 Task: Create a rule when custom fields due date is set by anyone except me.
Action: Mouse moved to (1076, 90)
Screenshot: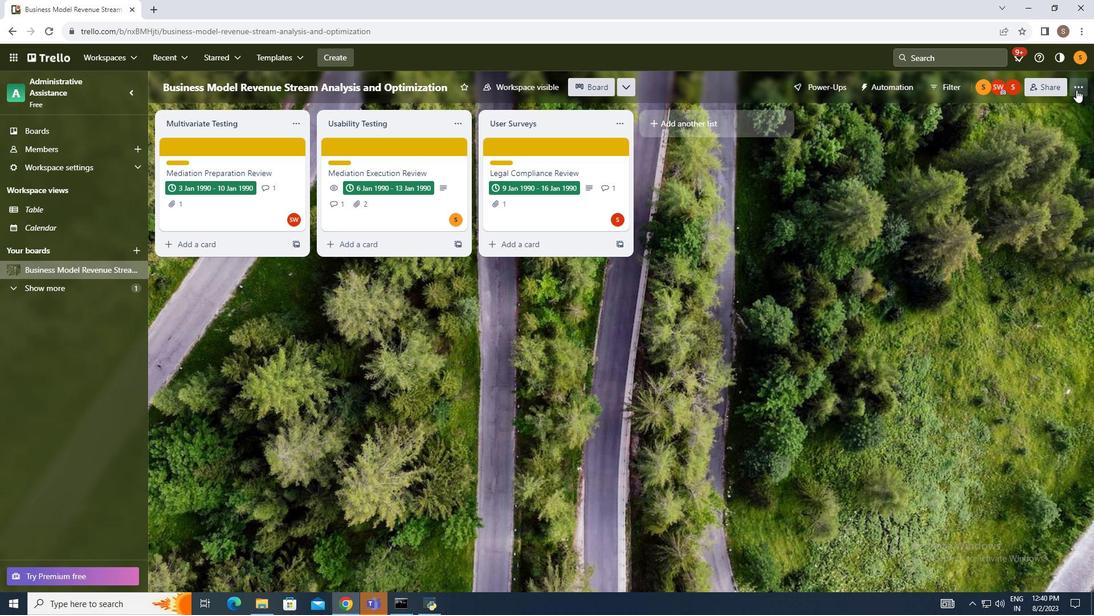 
Action: Mouse pressed left at (1076, 90)
Screenshot: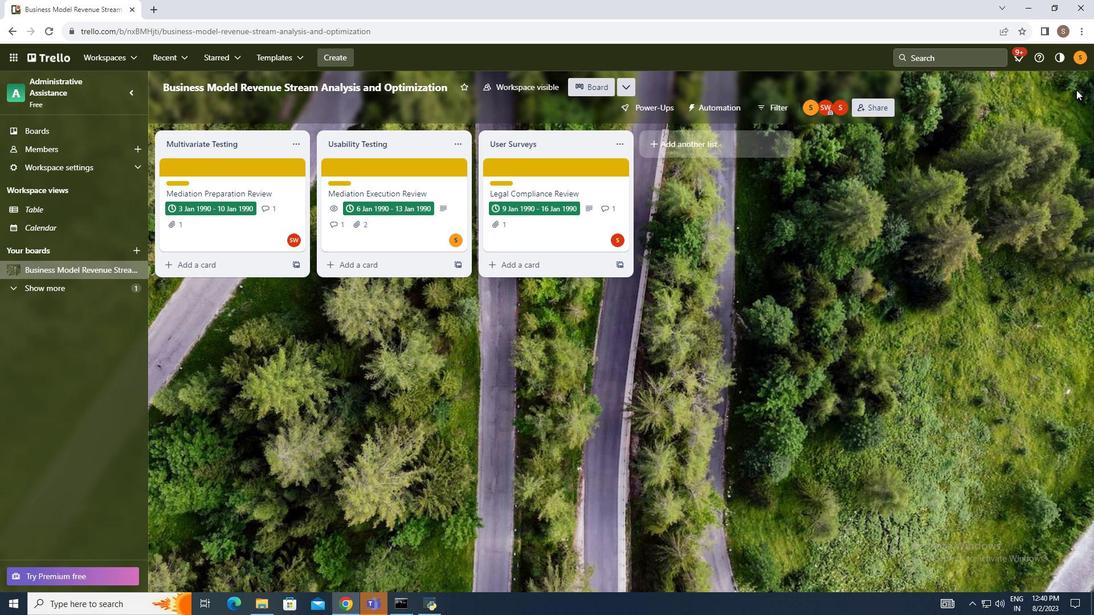 
Action: Mouse moved to (989, 238)
Screenshot: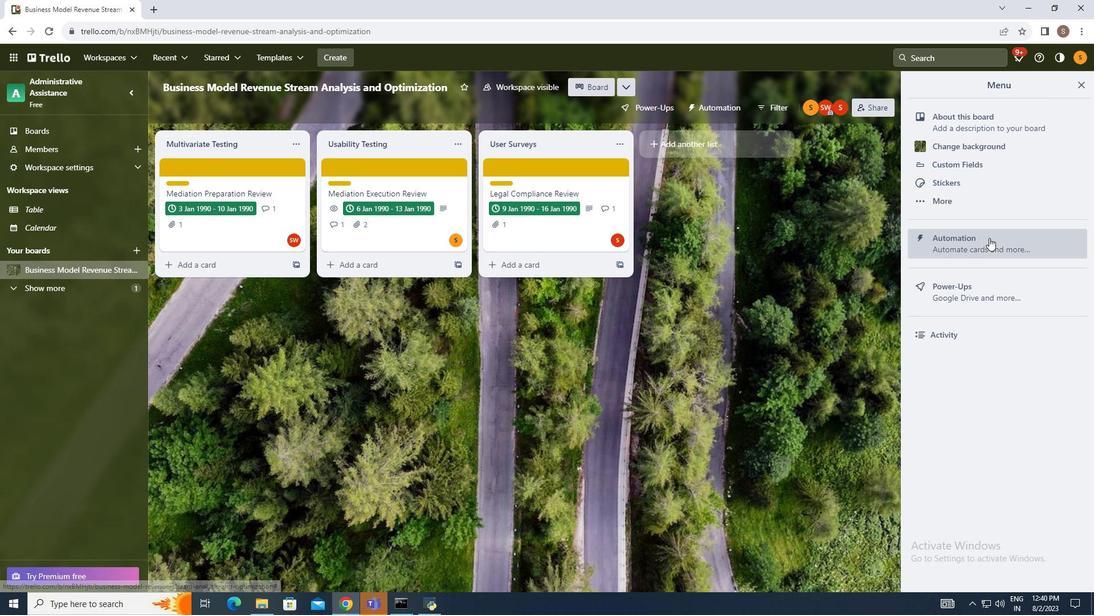 
Action: Mouse pressed left at (989, 238)
Screenshot: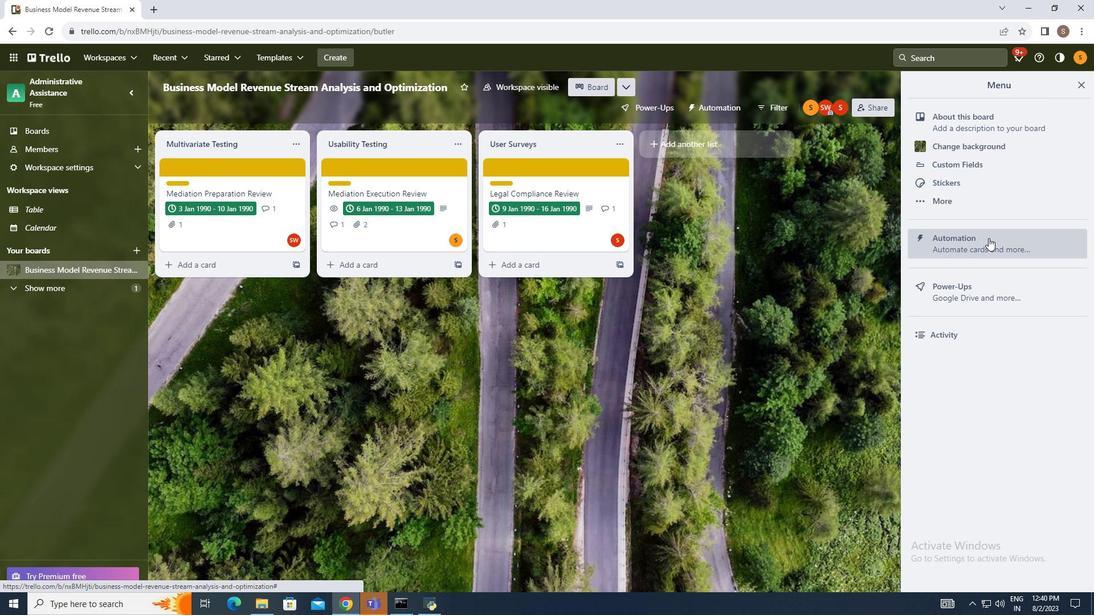 
Action: Mouse moved to (217, 208)
Screenshot: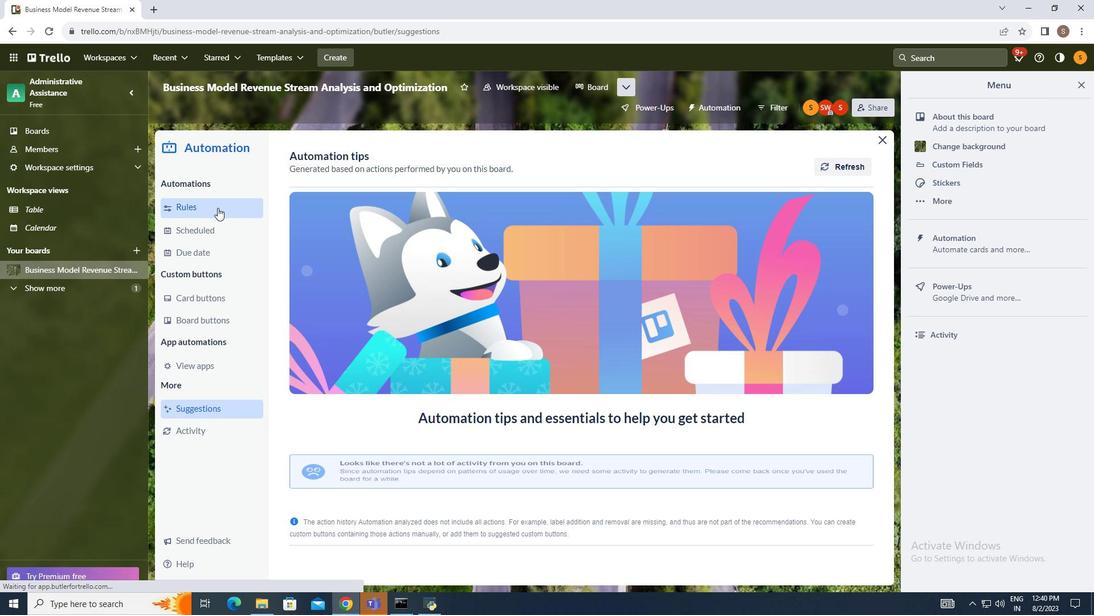 
Action: Mouse pressed left at (217, 208)
Screenshot: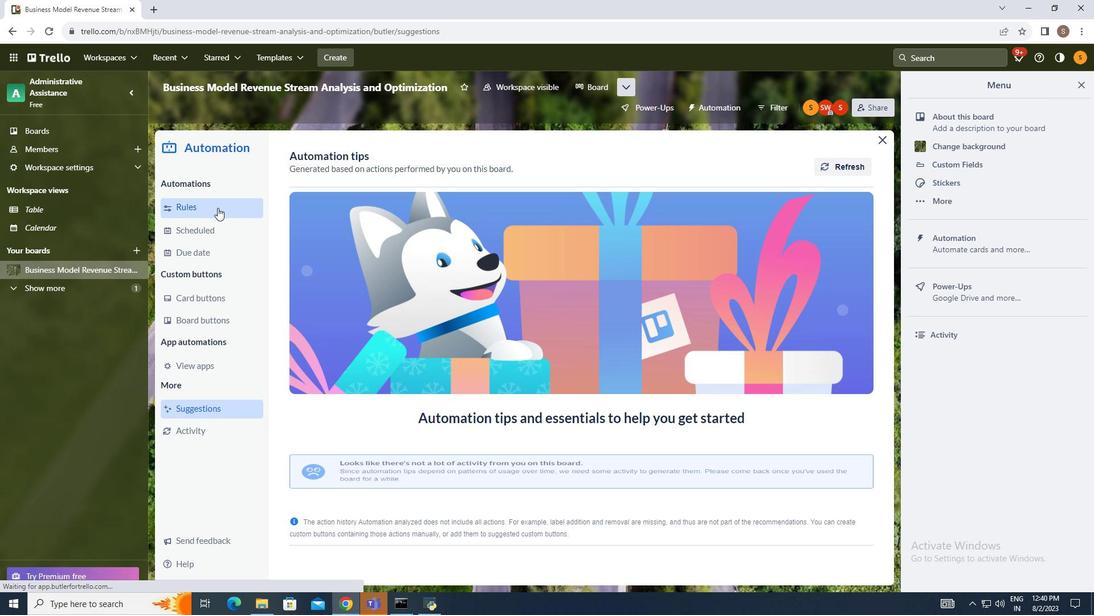 
Action: Mouse moved to (782, 165)
Screenshot: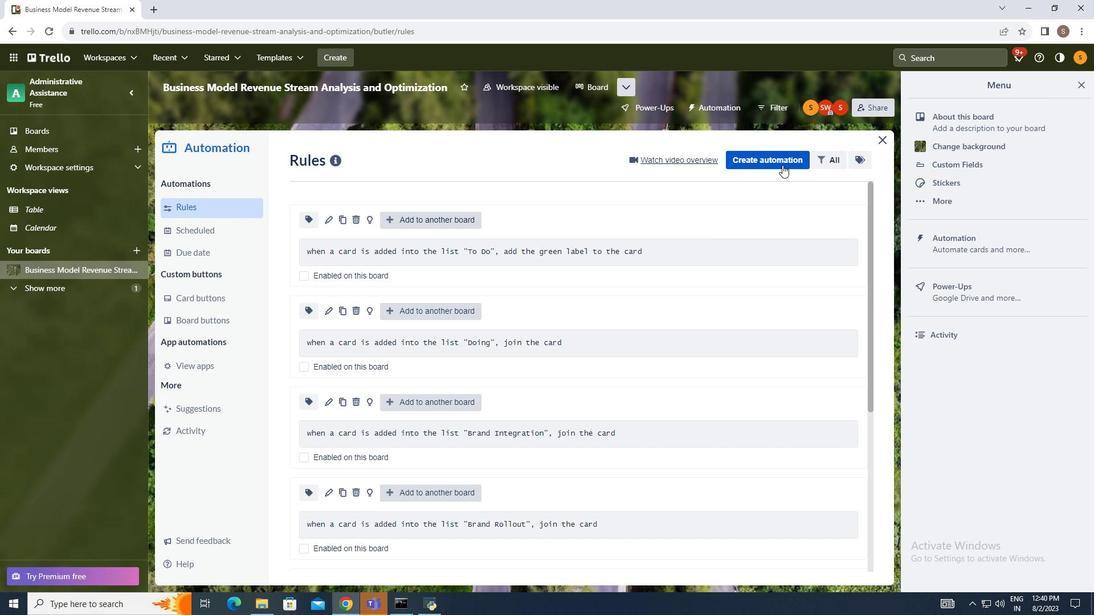 
Action: Mouse pressed left at (782, 165)
Screenshot: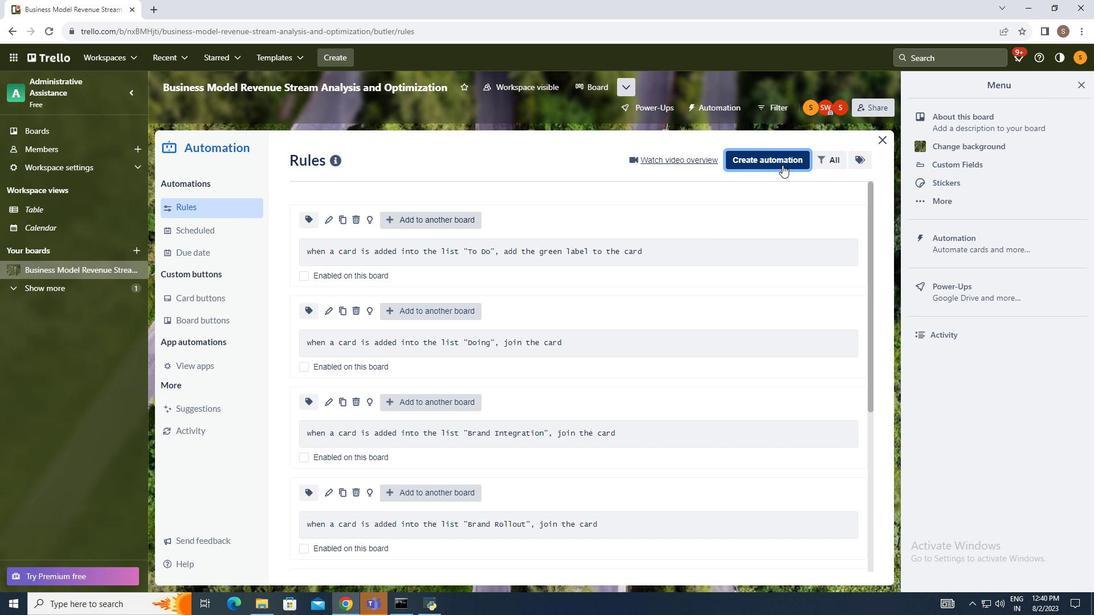 
Action: Mouse moved to (573, 270)
Screenshot: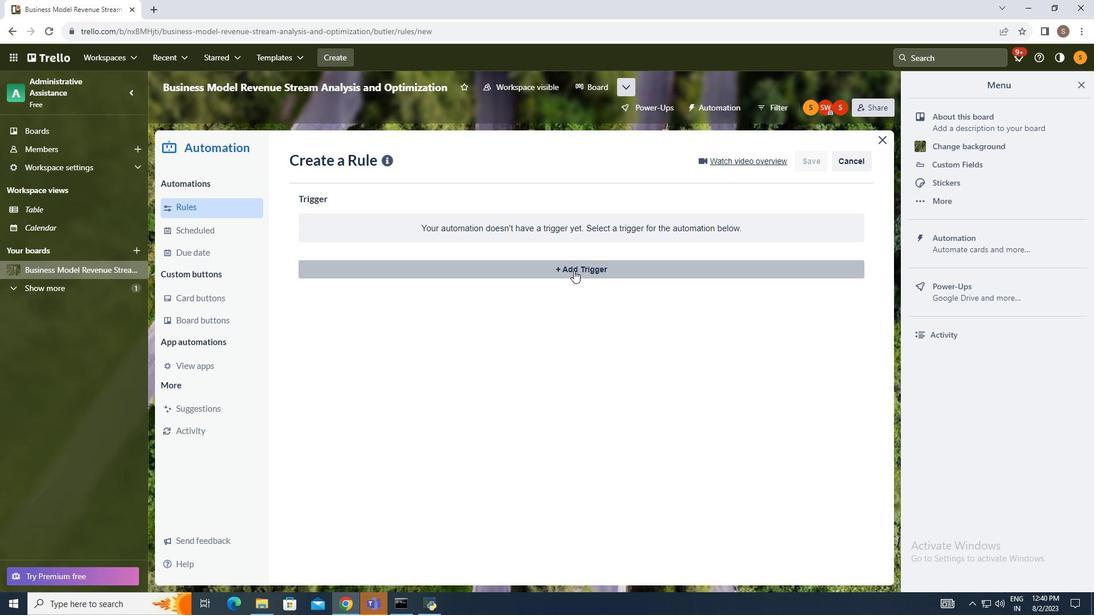 
Action: Mouse pressed left at (573, 270)
Screenshot: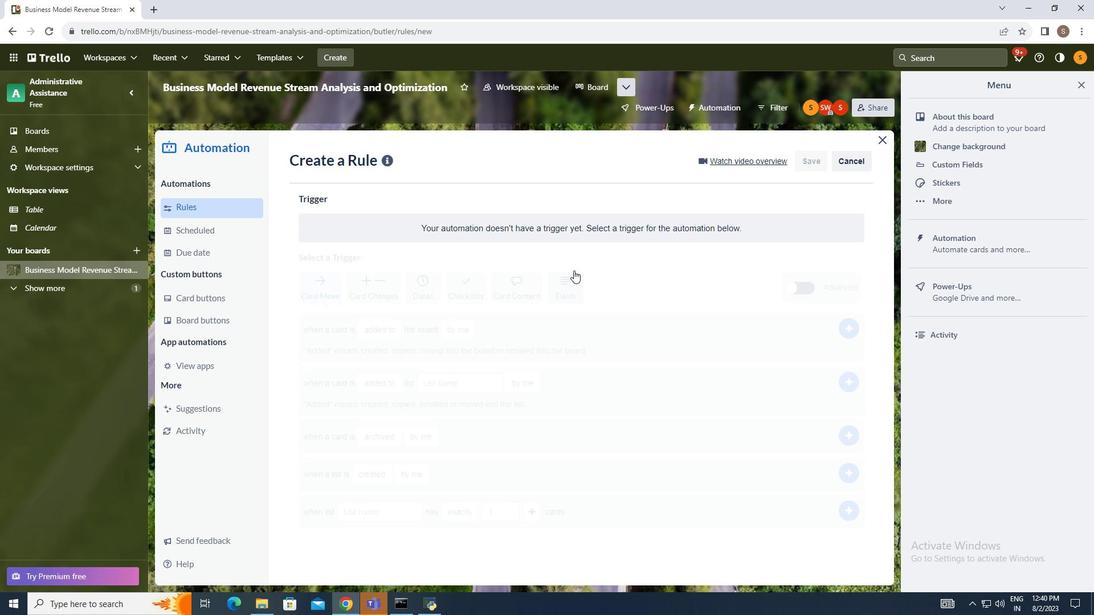 
Action: Mouse moved to (565, 315)
Screenshot: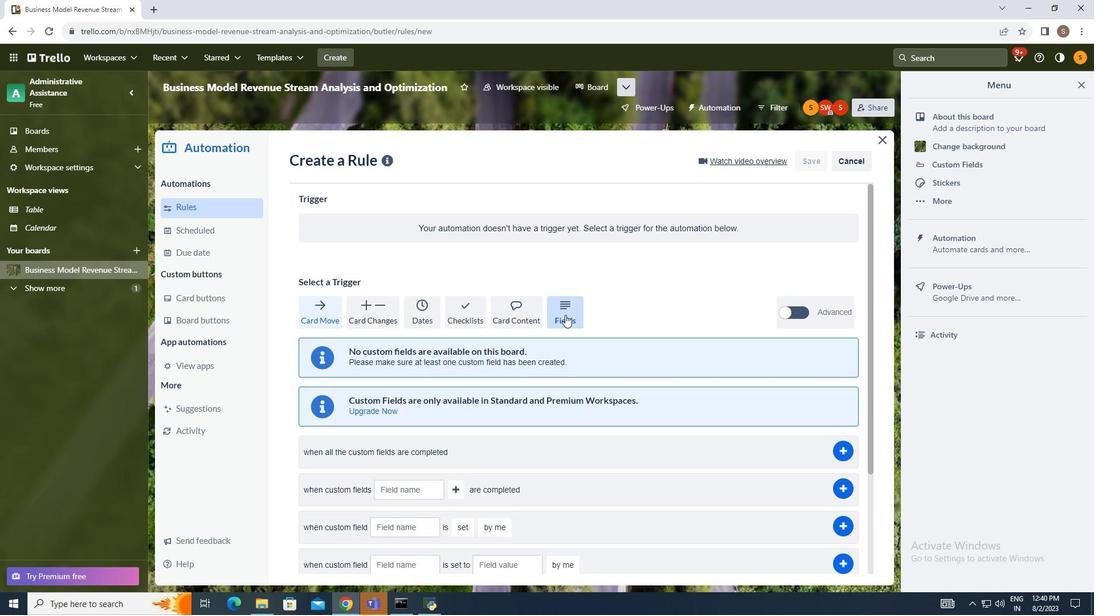 
Action: Mouse pressed left at (565, 315)
Screenshot: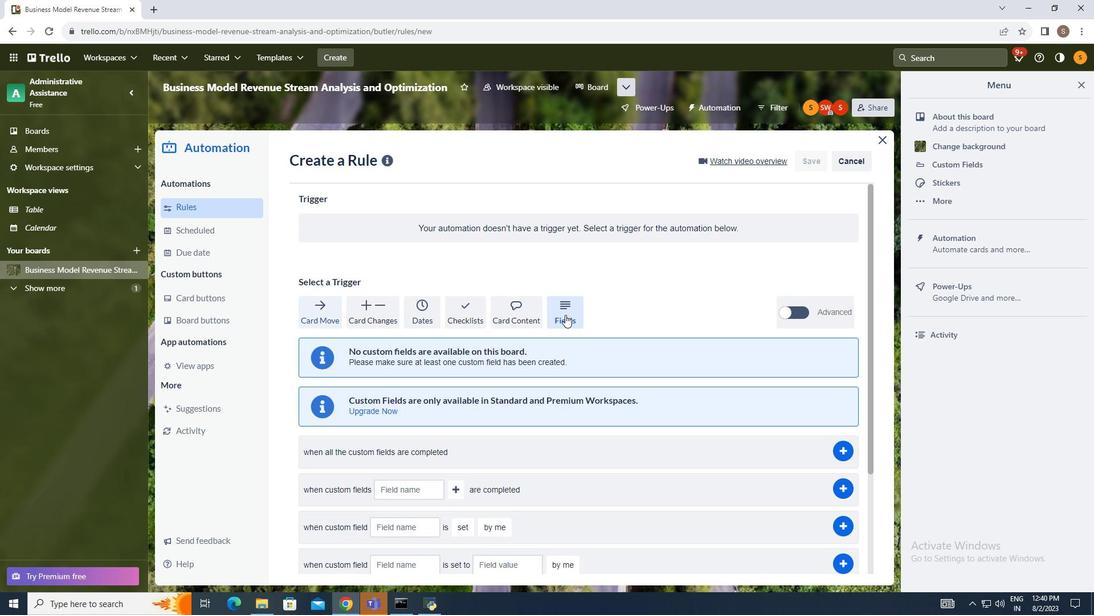 
Action: Mouse moved to (502, 402)
Screenshot: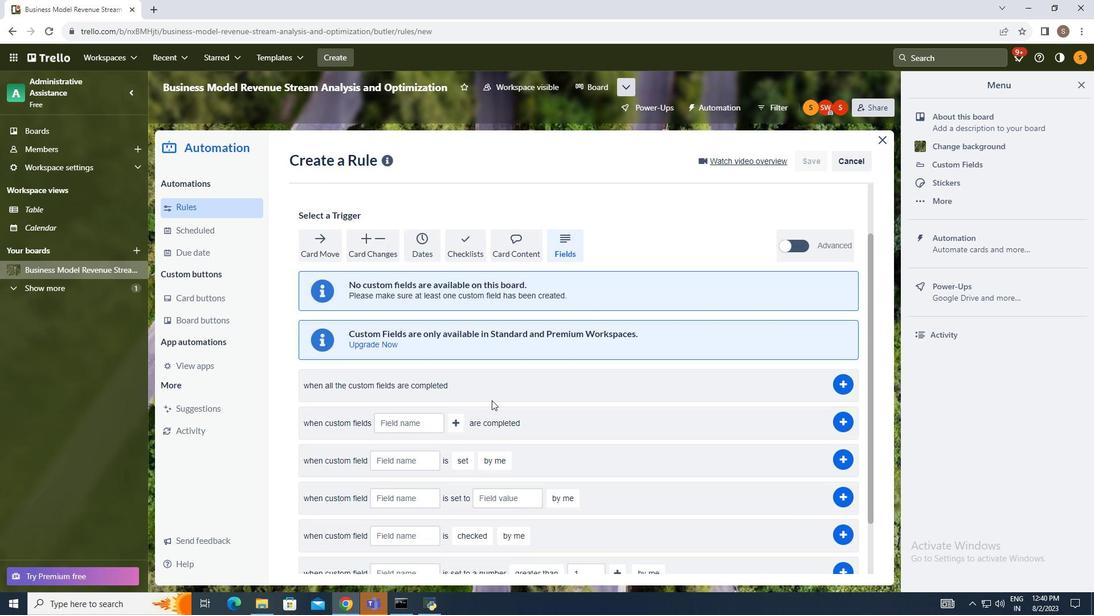 
Action: Mouse scrolled (518, 397) with delta (0, 0)
Screenshot: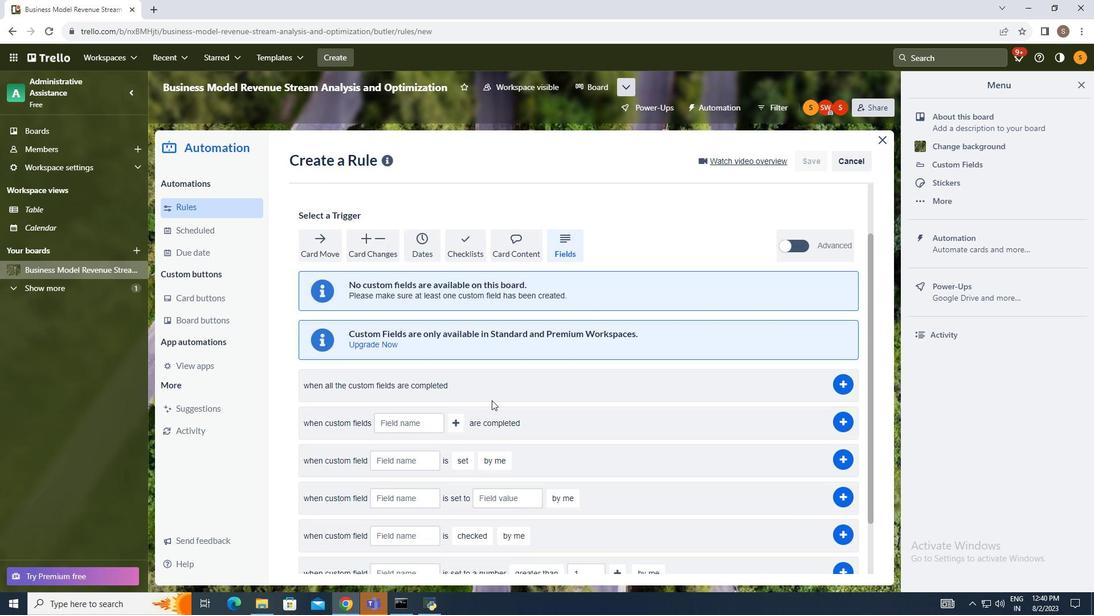 
Action: Mouse moved to (499, 402)
Screenshot: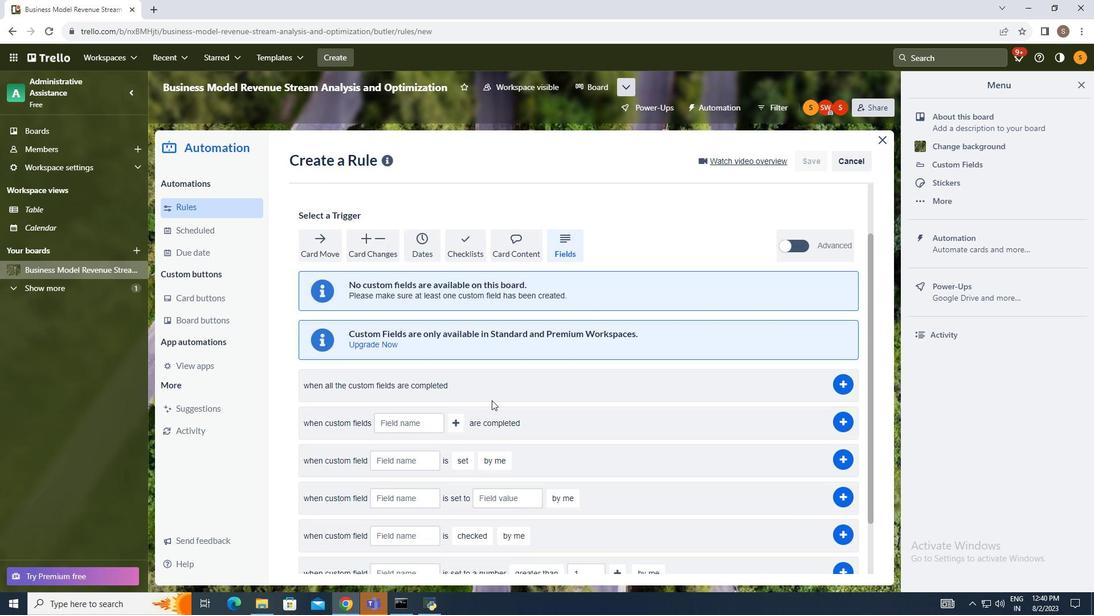 
Action: Mouse scrolled (502, 401) with delta (0, 0)
Screenshot: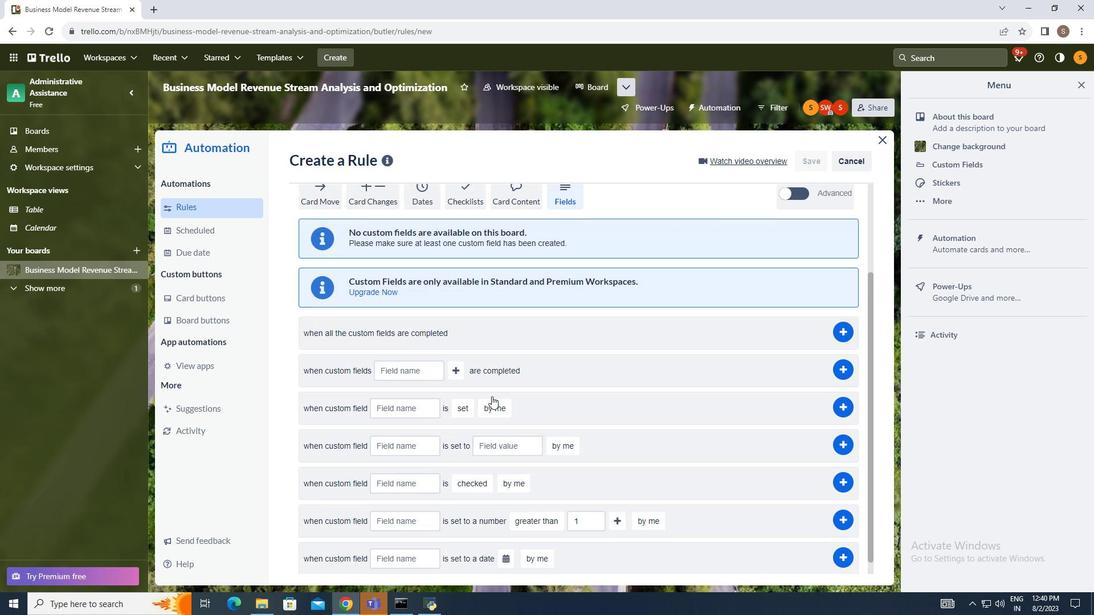 
Action: Mouse moved to (495, 402)
Screenshot: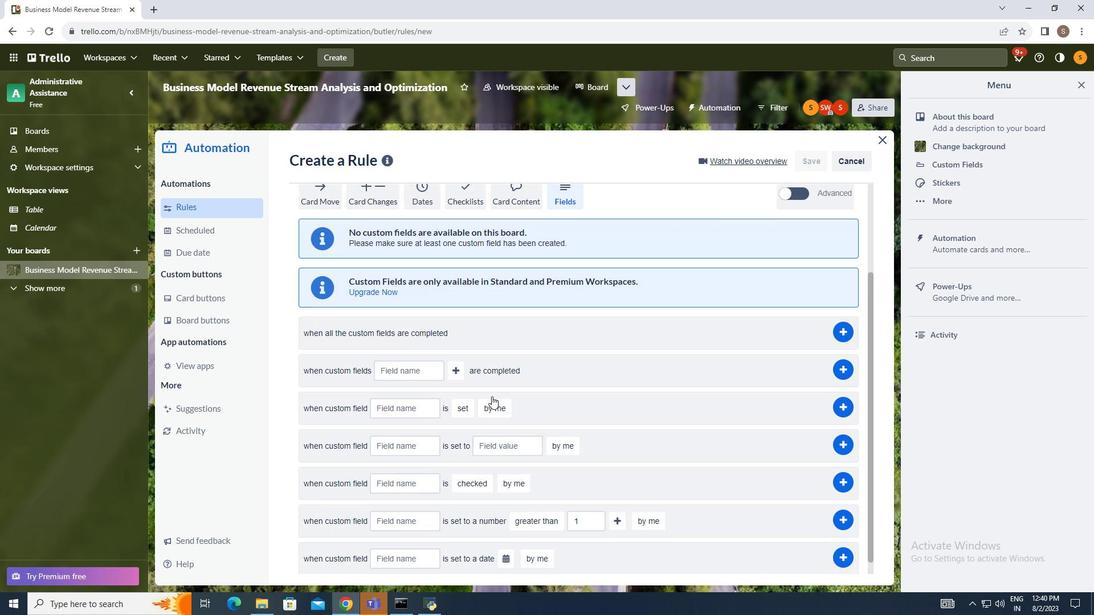 
Action: Mouse scrolled (495, 402) with delta (0, 0)
Screenshot: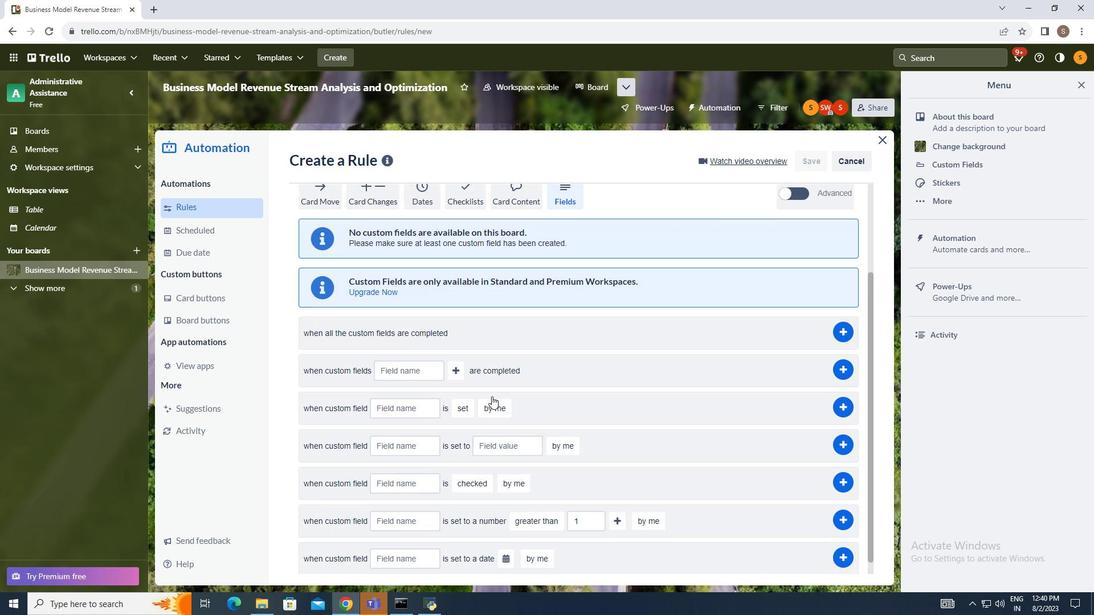 
Action: Mouse moved to (491, 397)
Screenshot: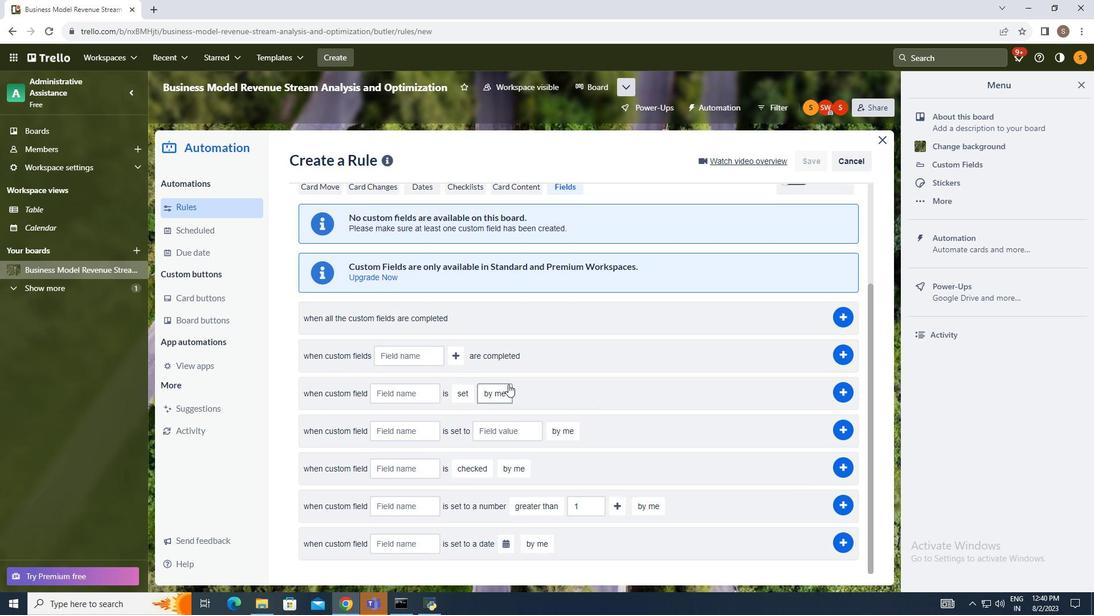 
Action: Mouse scrolled (491, 396) with delta (0, 0)
Screenshot: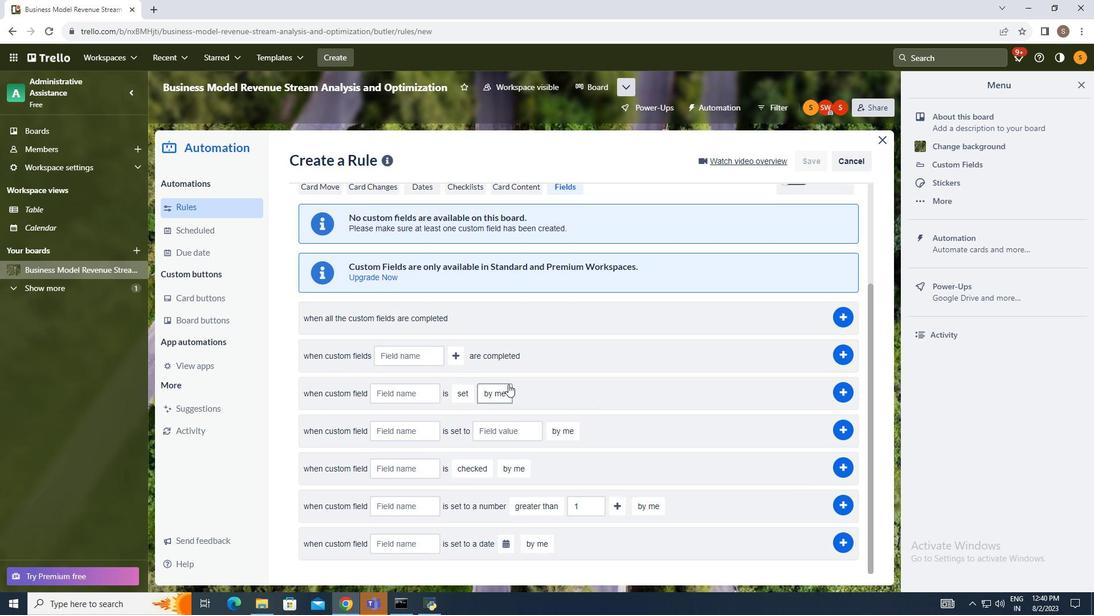
Action: Mouse moved to (395, 398)
Screenshot: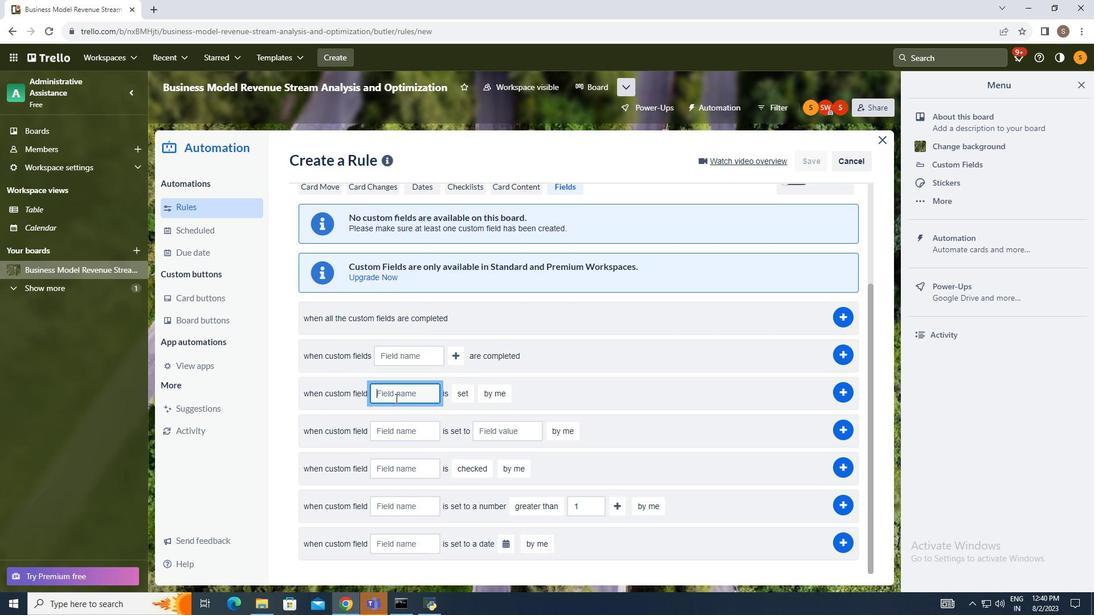 
Action: Mouse pressed left at (395, 398)
Screenshot: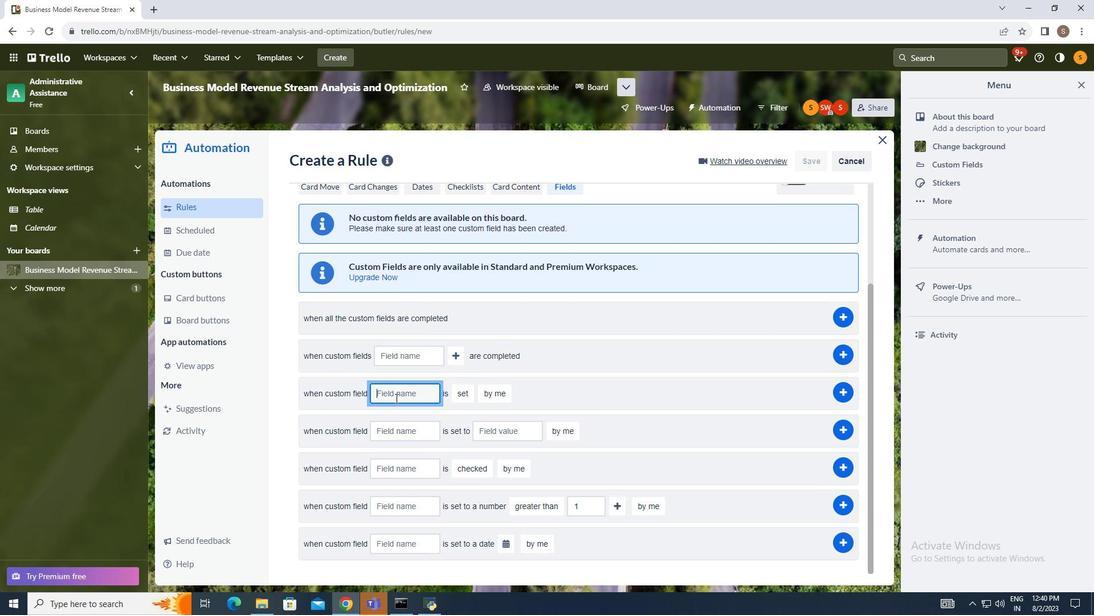 
Action: Mouse moved to (329, 390)
Screenshot: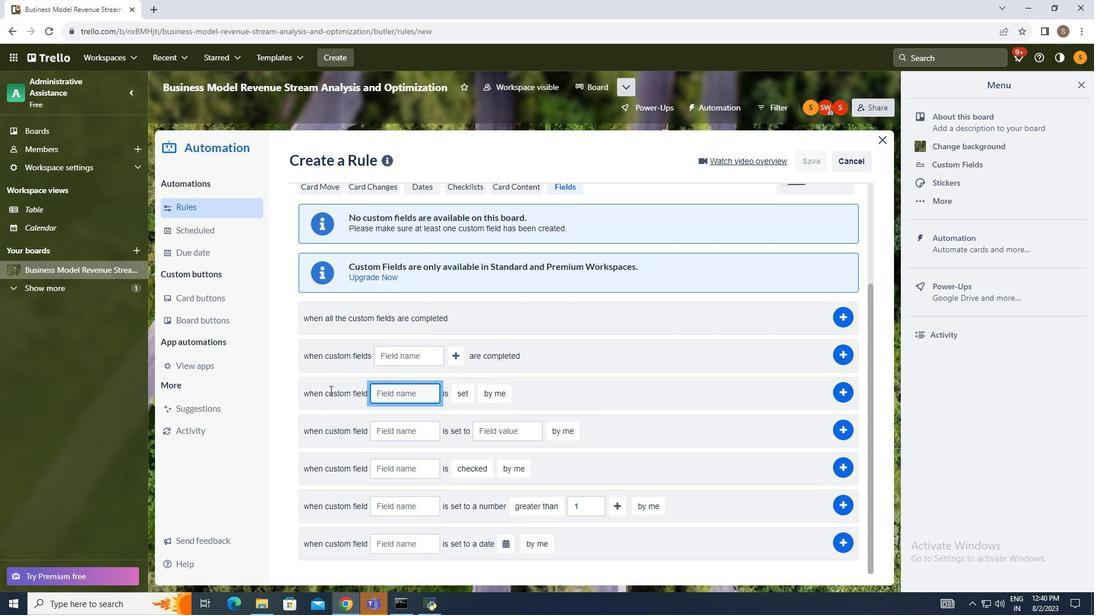 
Action: Key pressed due<Key.space>date
Screenshot: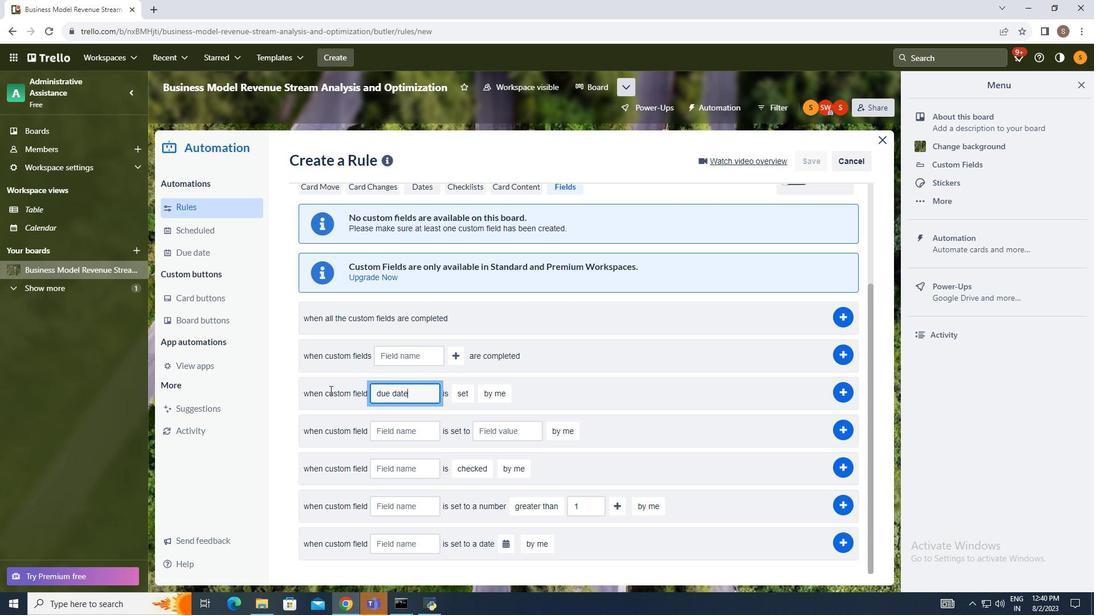 
Action: Mouse moved to (462, 398)
Screenshot: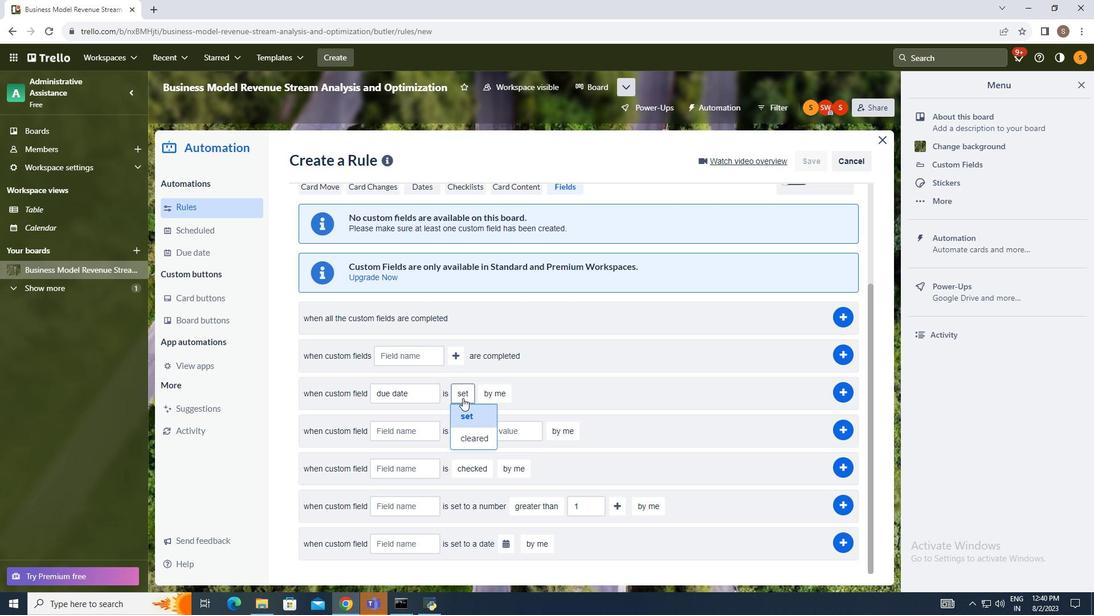 
Action: Mouse pressed left at (462, 398)
Screenshot: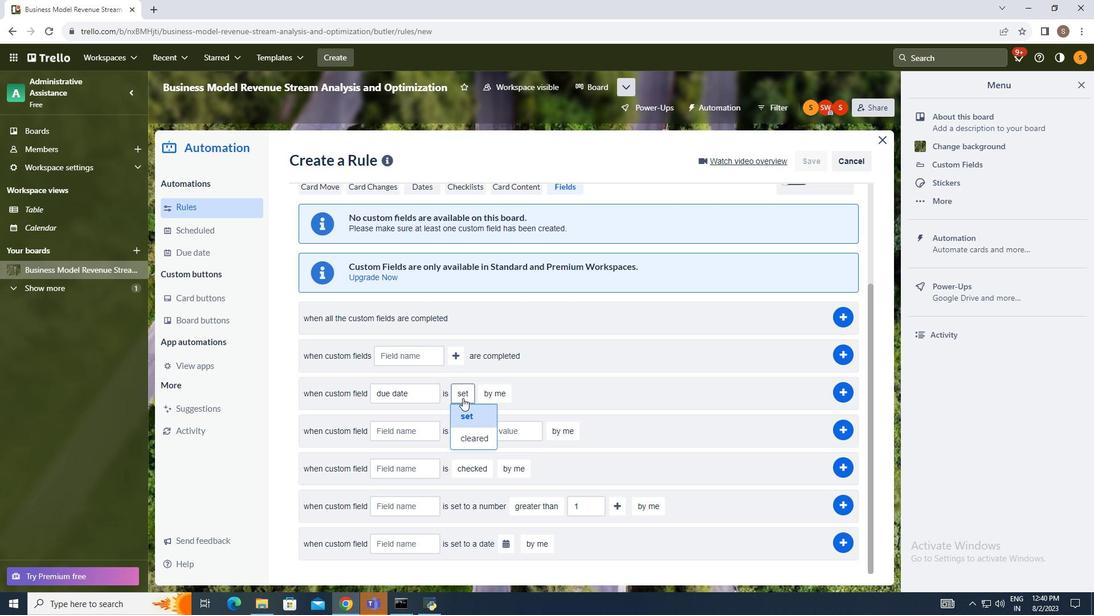 
Action: Mouse moved to (465, 416)
Screenshot: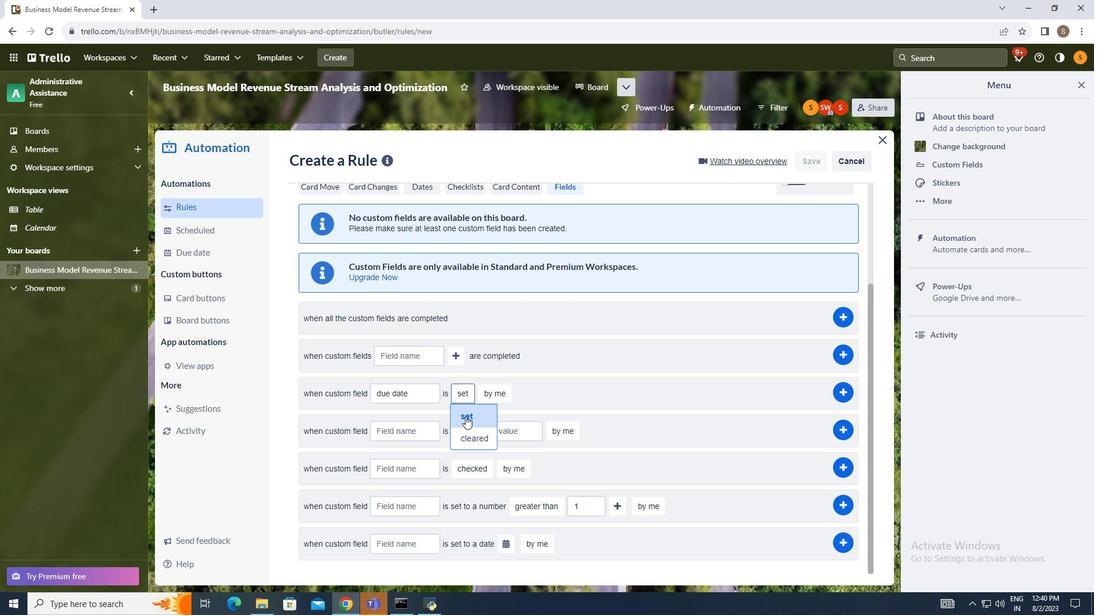 
Action: Mouse pressed left at (465, 416)
Screenshot: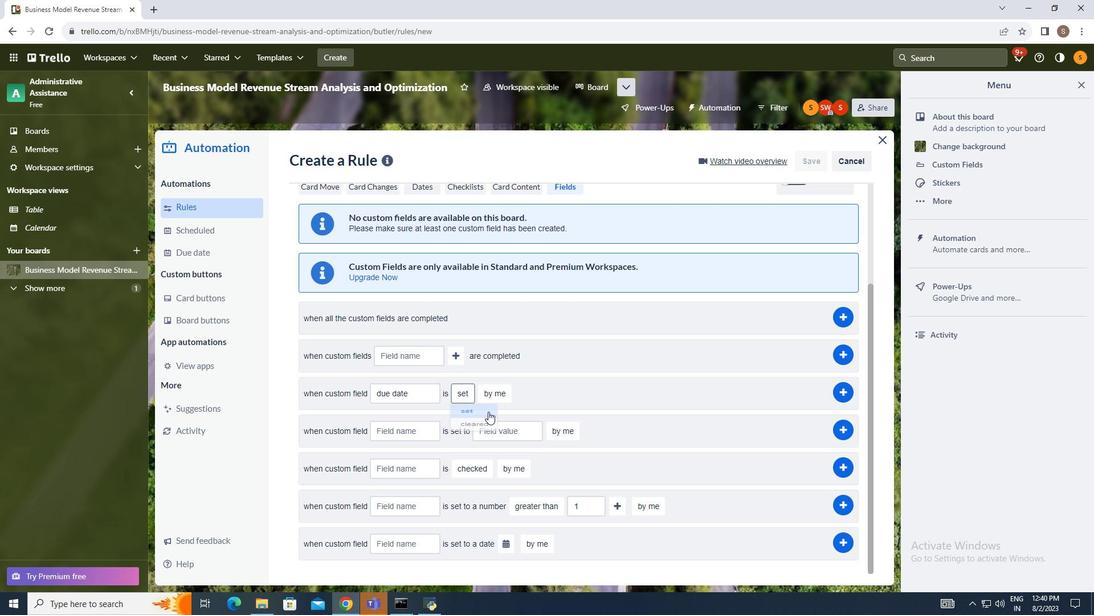 
Action: Mouse moved to (494, 396)
Screenshot: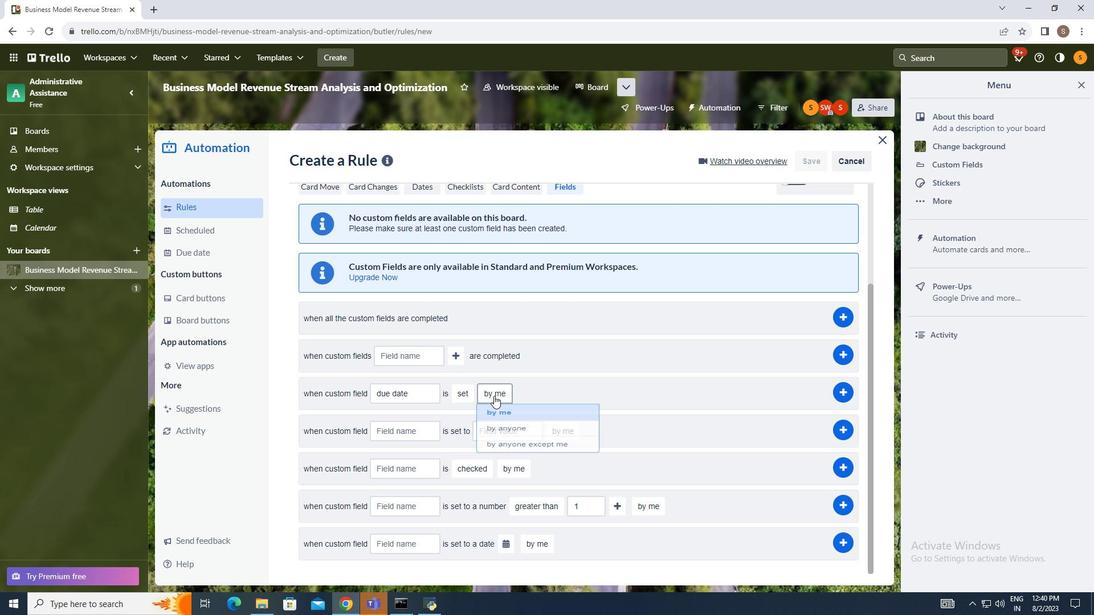 
Action: Mouse pressed left at (494, 396)
Screenshot: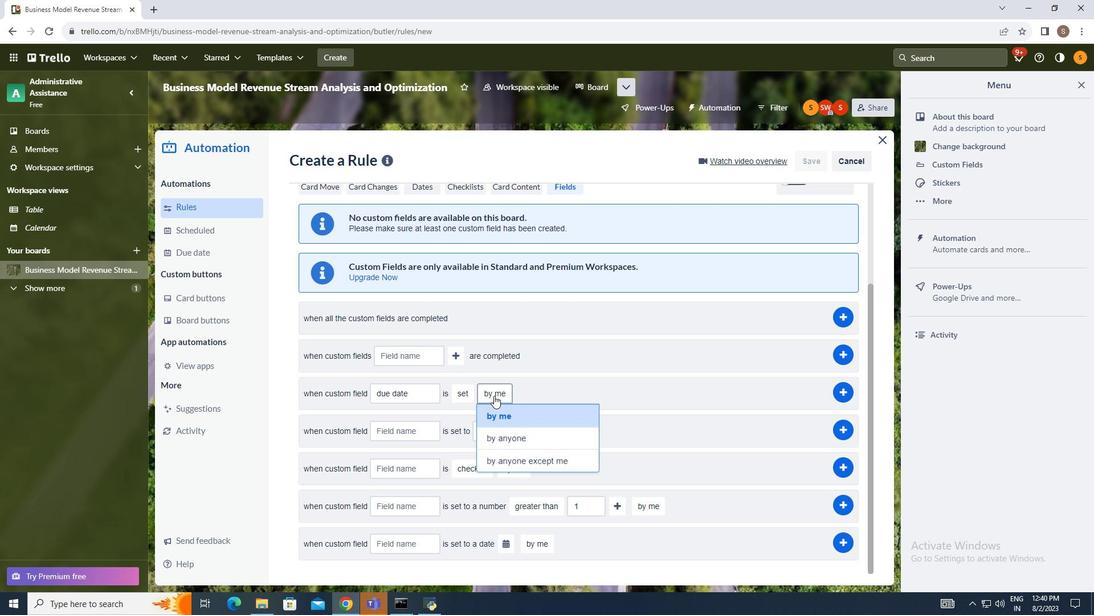
Action: Mouse moved to (530, 461)
Screenshot: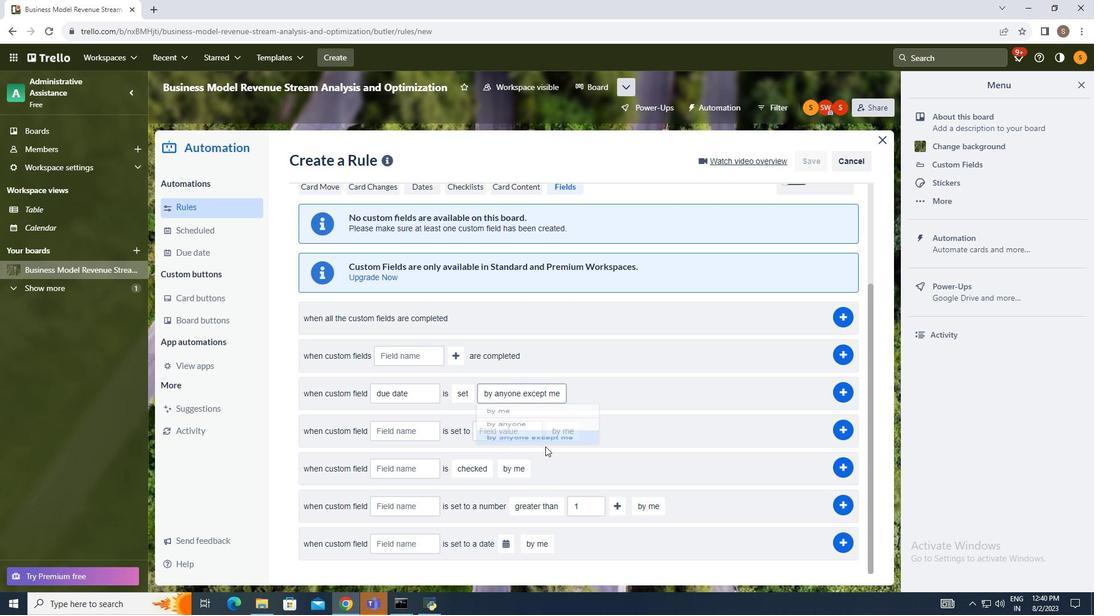 
Action: Mouse pressed left at (530, 461)
Screenshot: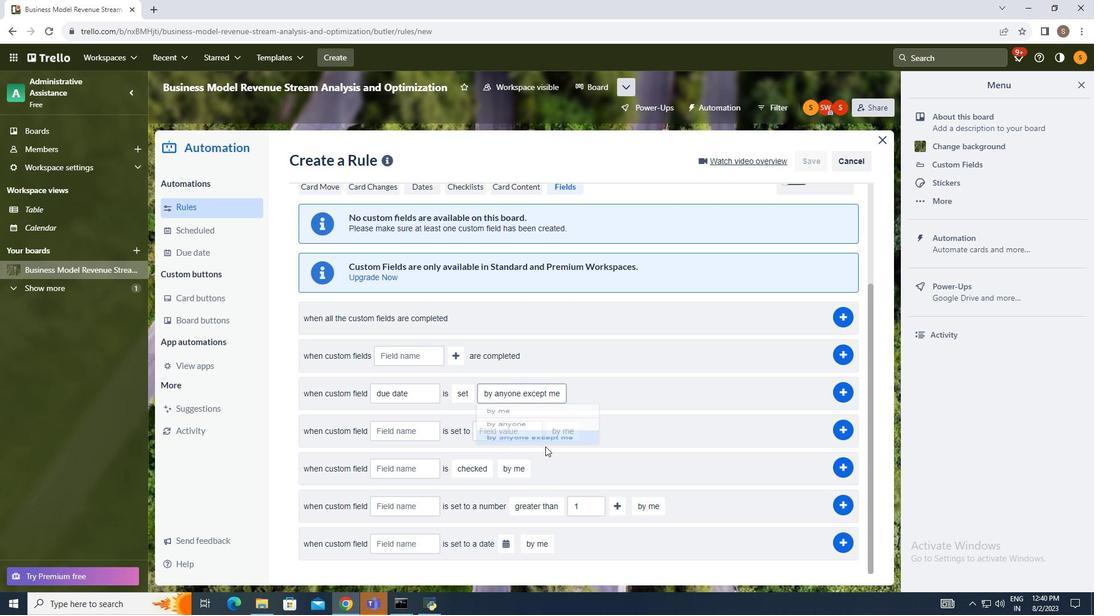 
Action: Mouse moved to (847, 395)
Screenshot: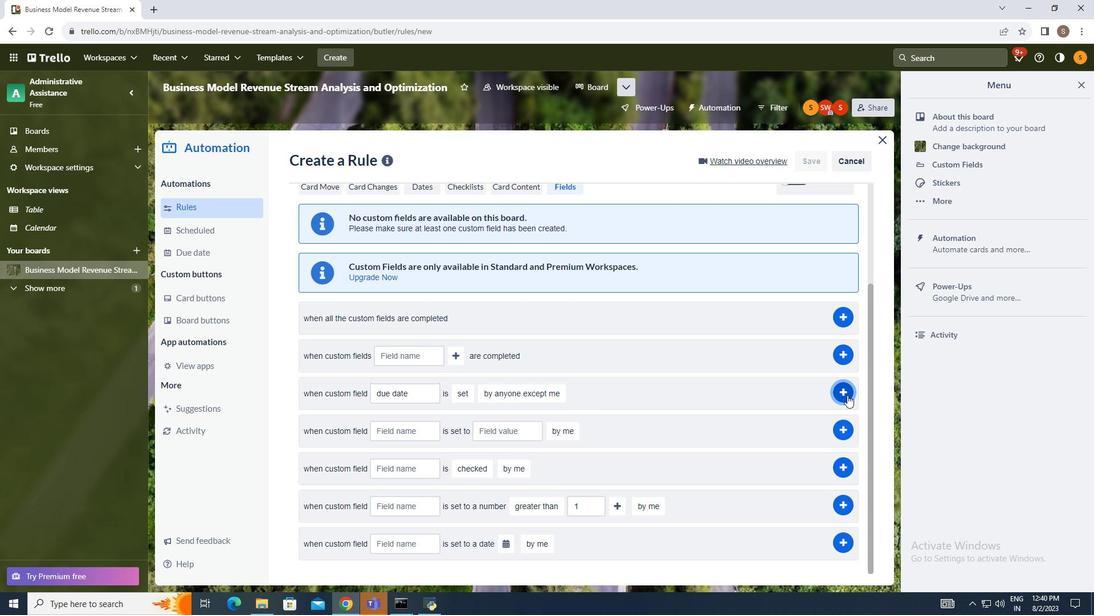 
Action: Mouse pressed left at (847, 395)
Screenshot: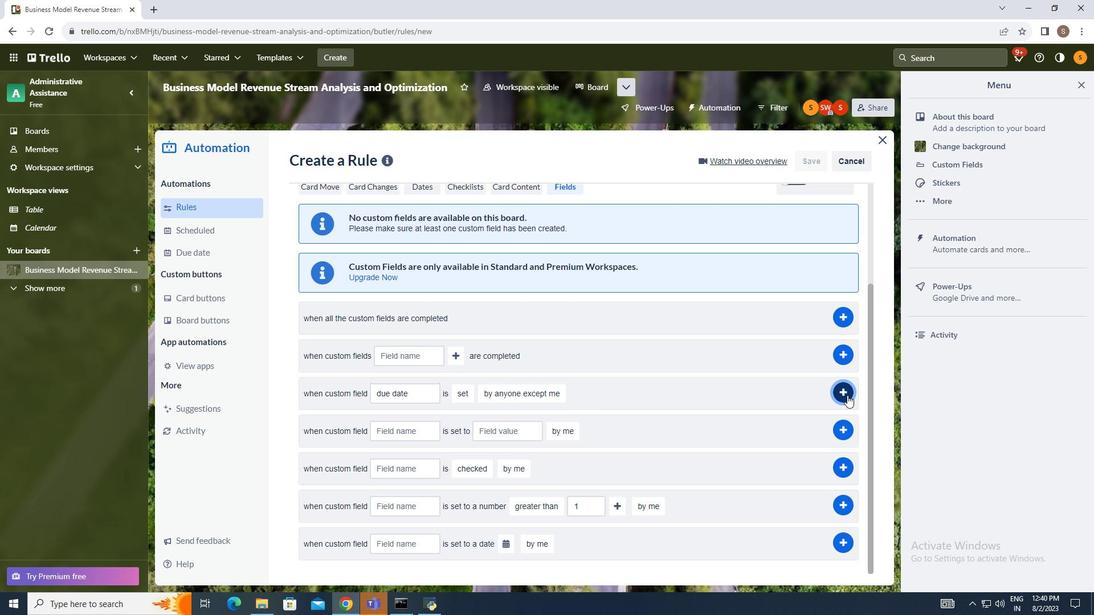 
Action: Mouse moved to (913, 385)
Screenshot: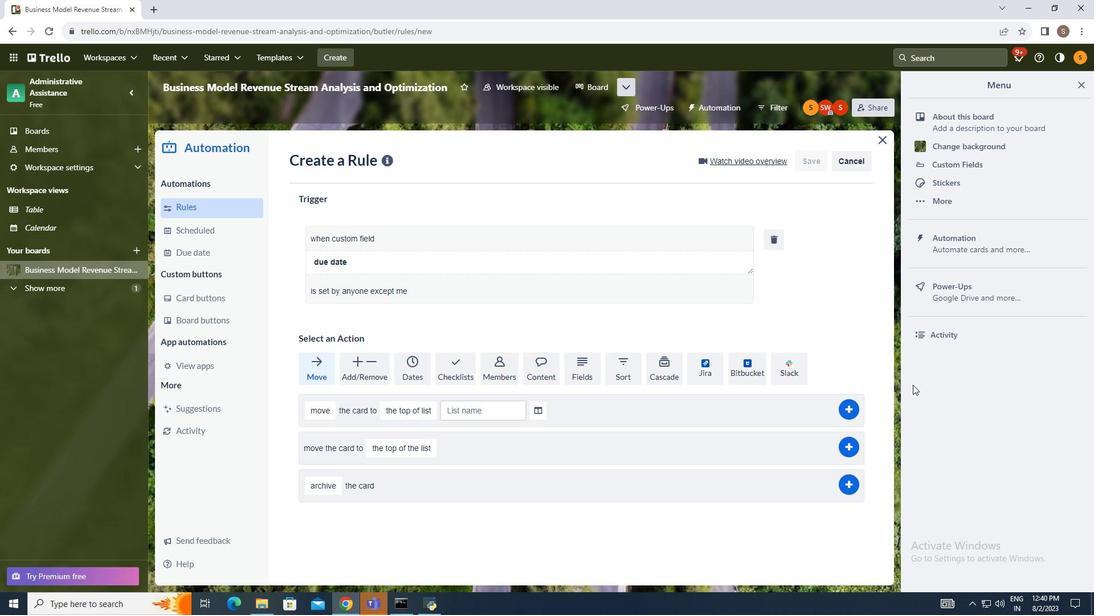 
